 Task: Apply bullet list to the description.
Action: Mouse moved to (222, 216)
Screenshot: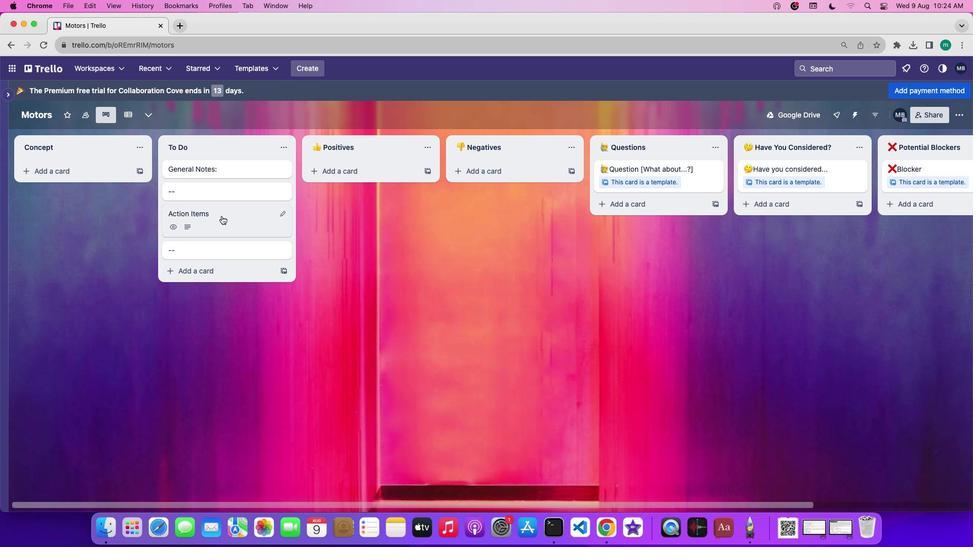 
Action: Mouse pressed left at (222, 216)
Screenshot: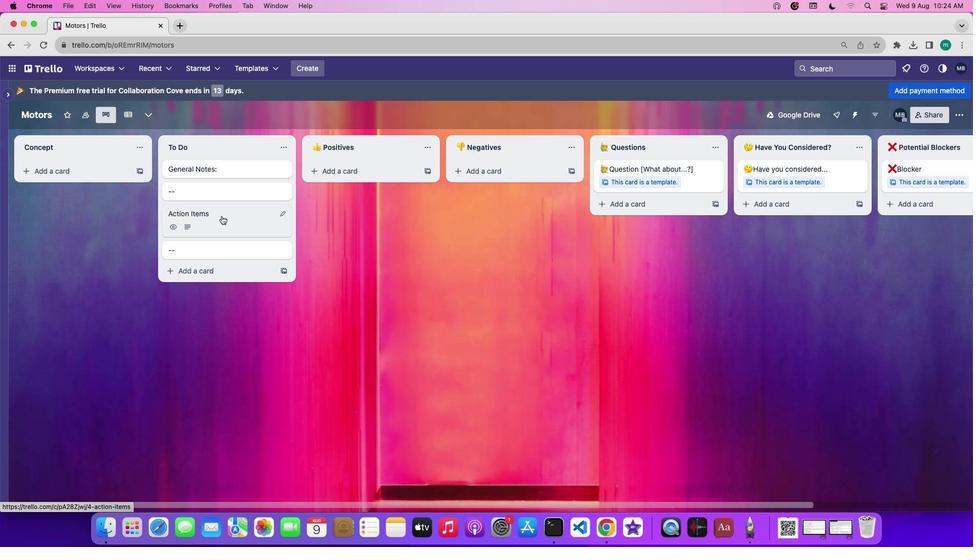 
Action: Mouse moved to (354, 197)
Screenshot: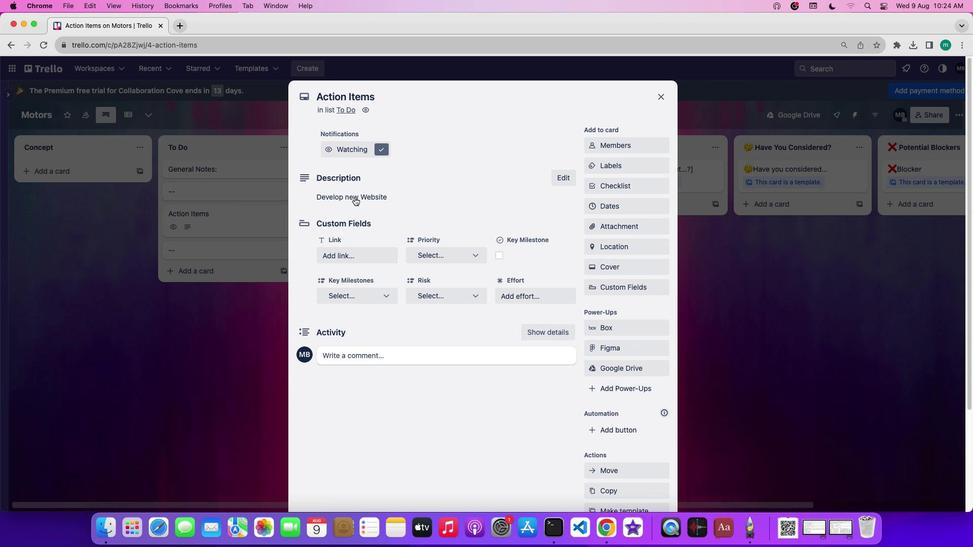
Action: Mouse pressed left at (354, 197)
Screenshot: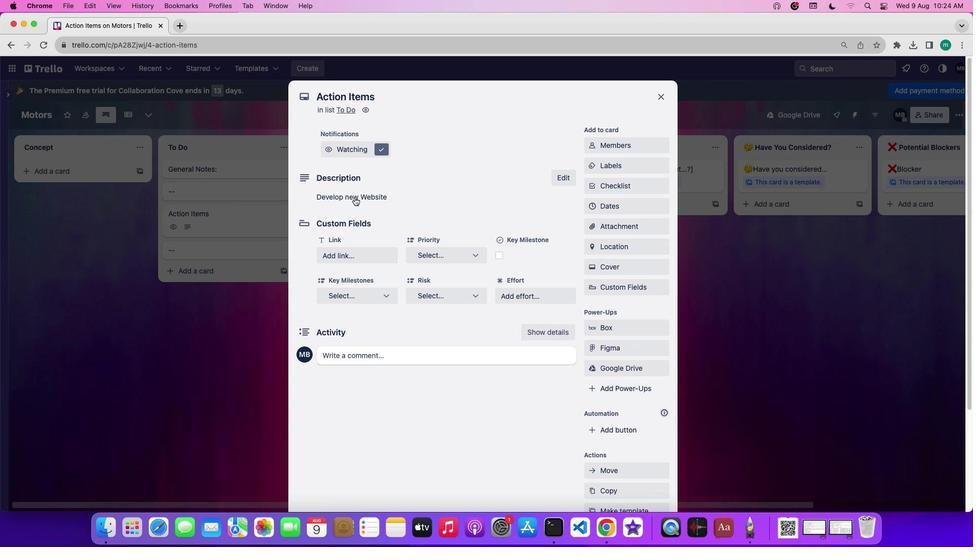 
Action: Mouse moved to (327, 231)
Screenshot: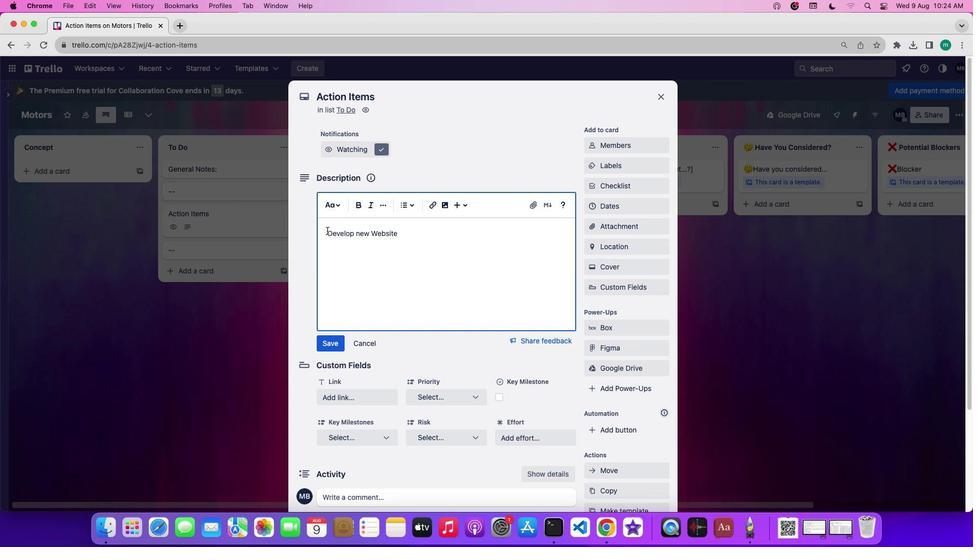 
Action: Mouse pressed left at (327, 231)
Screenshot: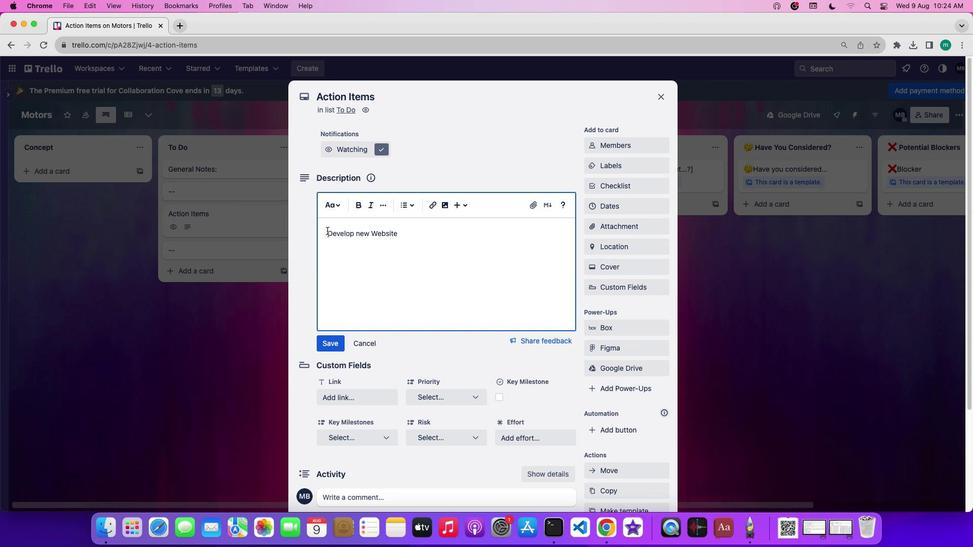 
Action: Mouse moved to (412, 205)
Screenshot: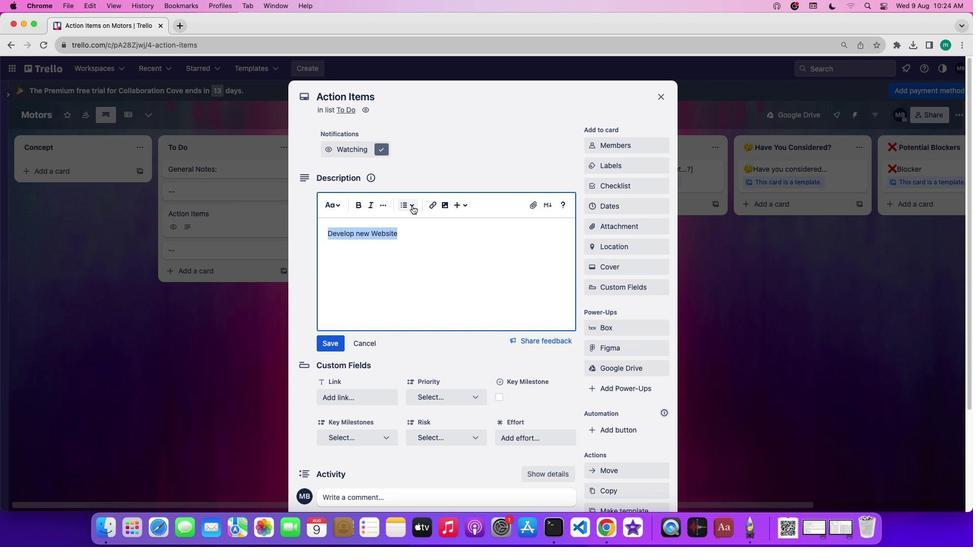 
Action: Mouse pressed left at (412, 205)
Screenshot: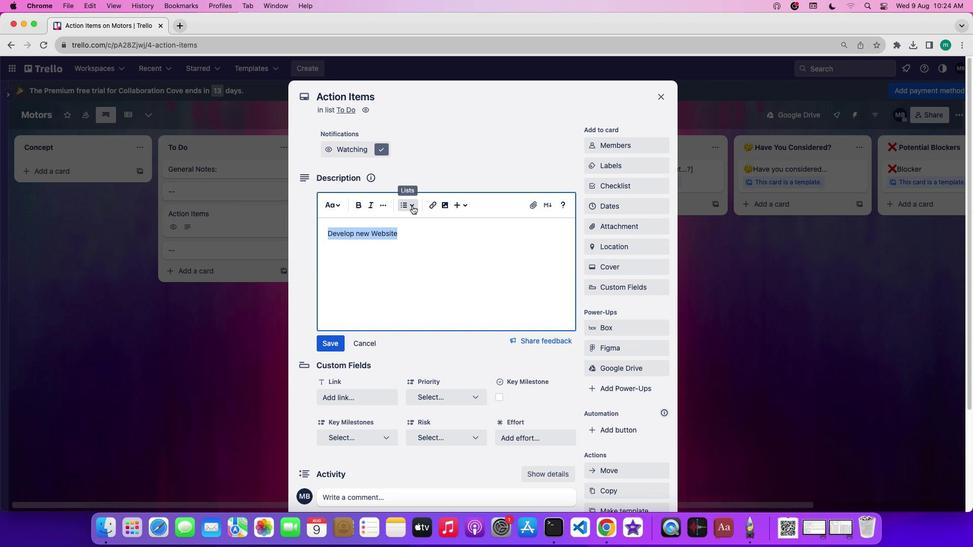 
Action: Mouse moved to (413, 223)
Screenshot: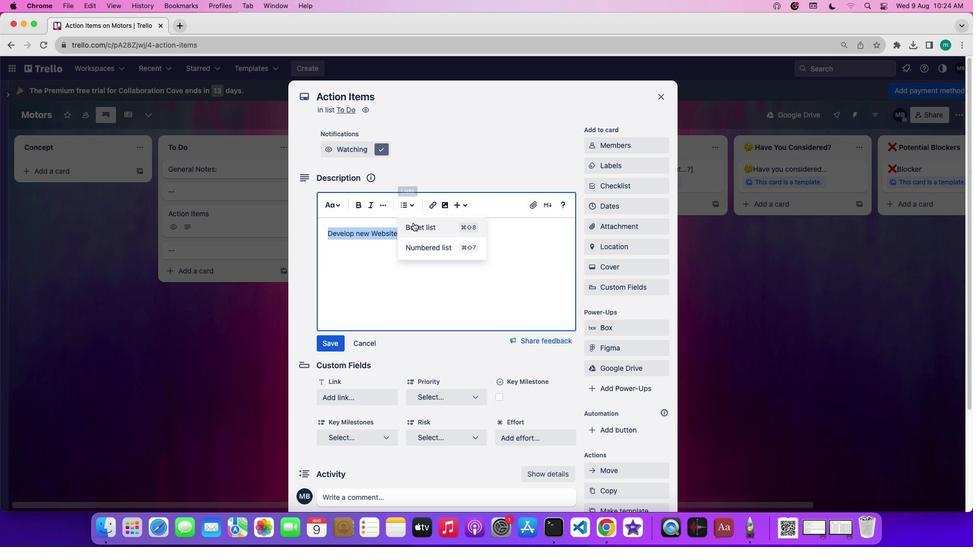 
Action: Mouse pressed left at (413, 223)
Screenshot: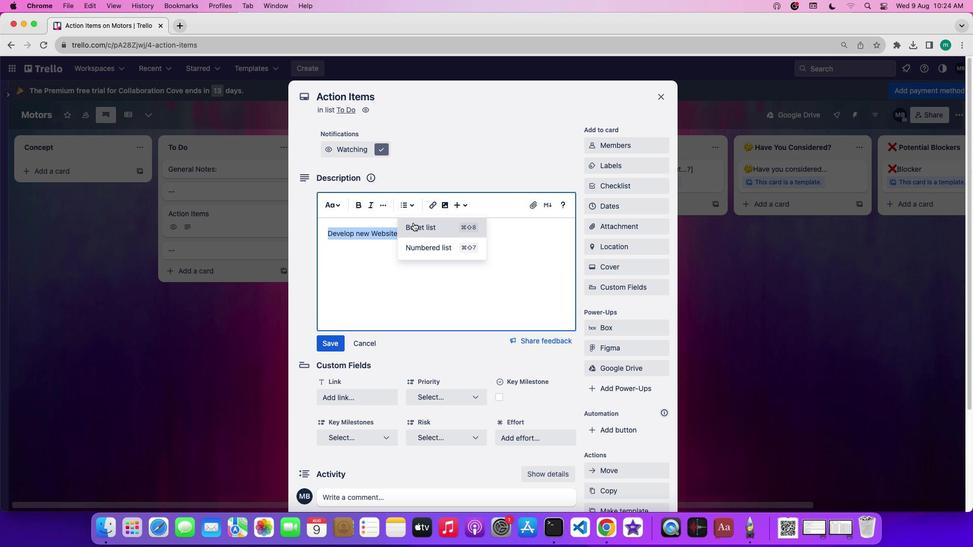 
Action: Mouse moved to (466, 251)
Screenshot: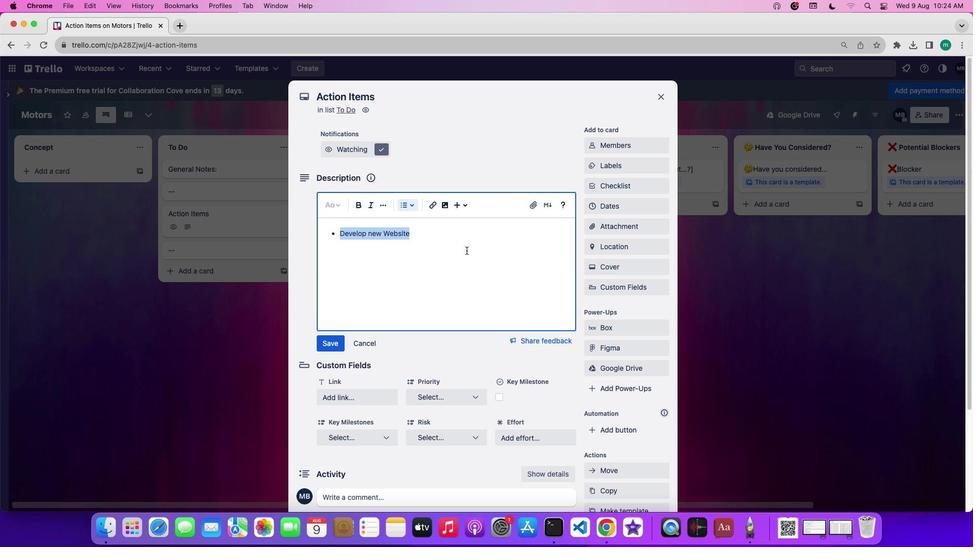 
